 Task: Add Kuumba Made Zen Rain Fragrance Oil to the cart.
Action: Mouse moved to (243, 134)
Screenshot: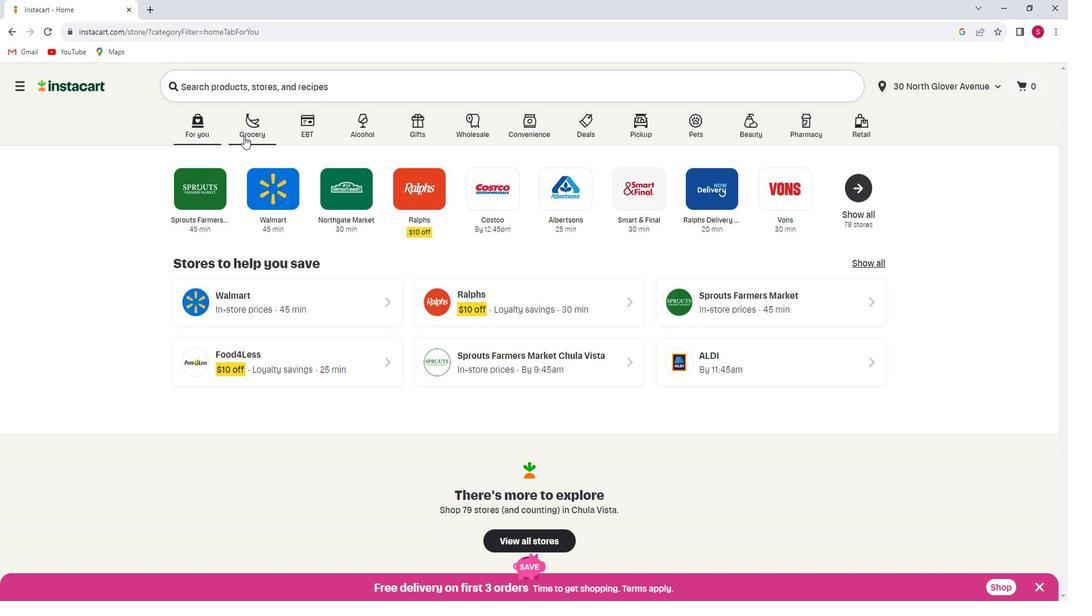 
Action: Mouse pressed left at (243, 134)
Screenshot: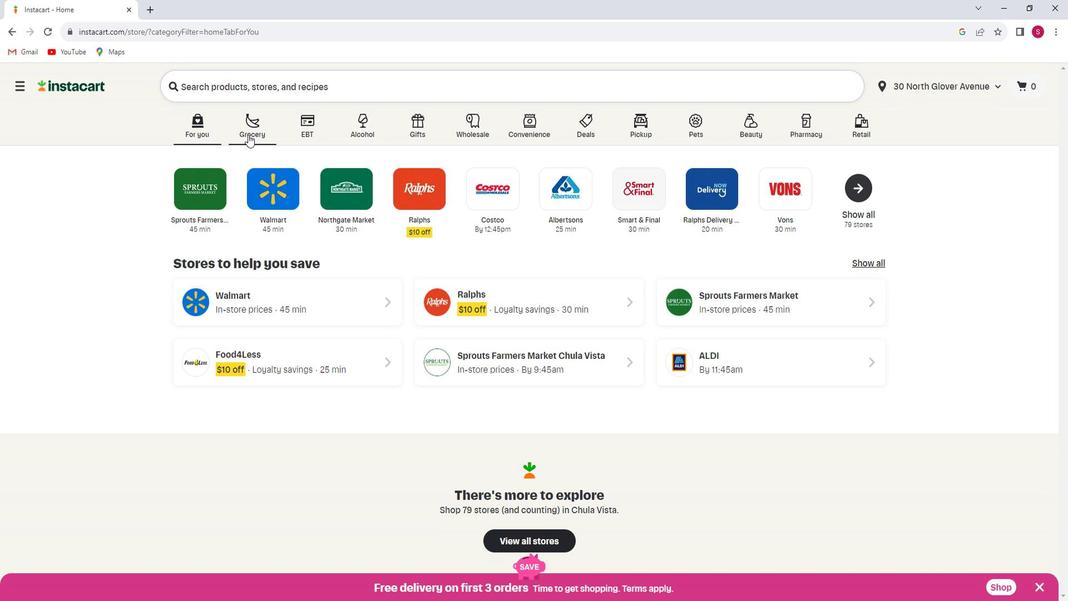 
Action: Mouse moved to (236, 329)
Screenshot: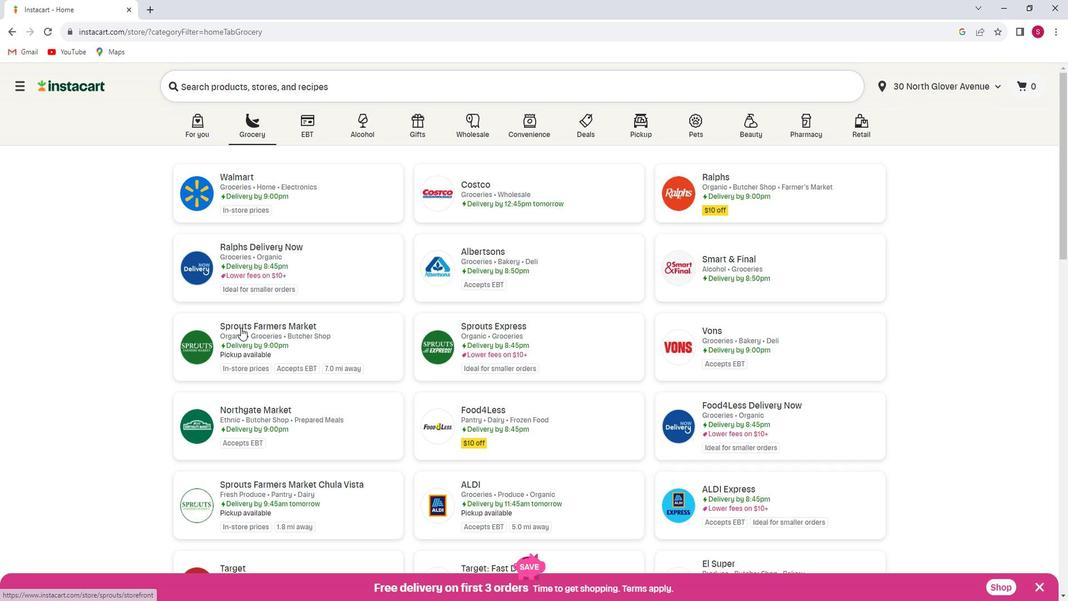 
Action: Mouse pressed left at (236, 329)
Screenshot: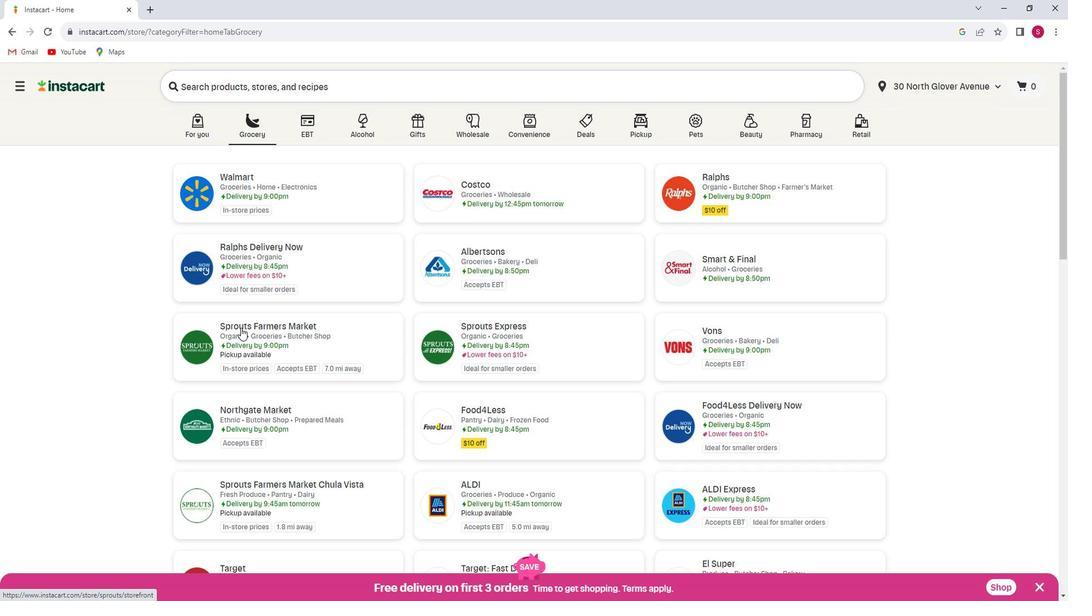
Action: Mouse moved to (94, 287)
Screenshot: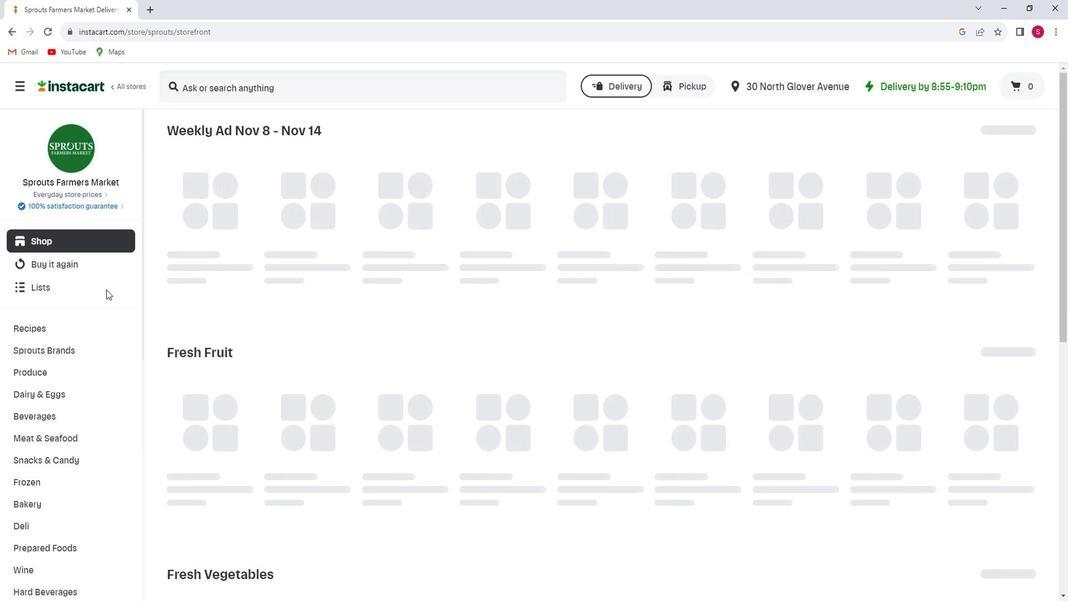 
Action: Mouse scrolled (94, 287) with delta (0, 0)
Screenshot: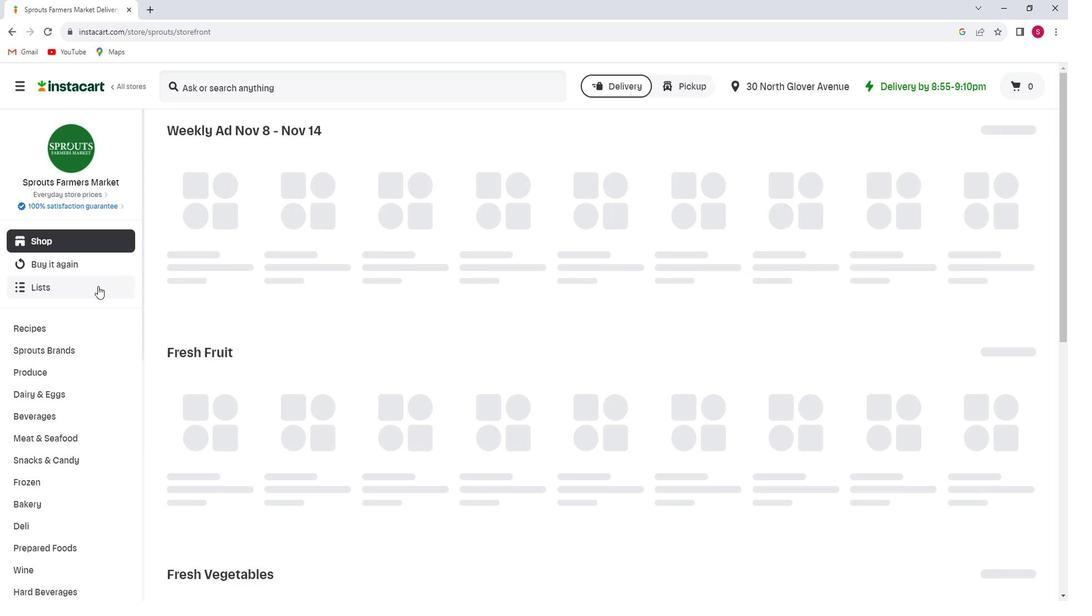 
Action: Mouse scrolled (94, 287) with delta (0, 0)
Screenshot: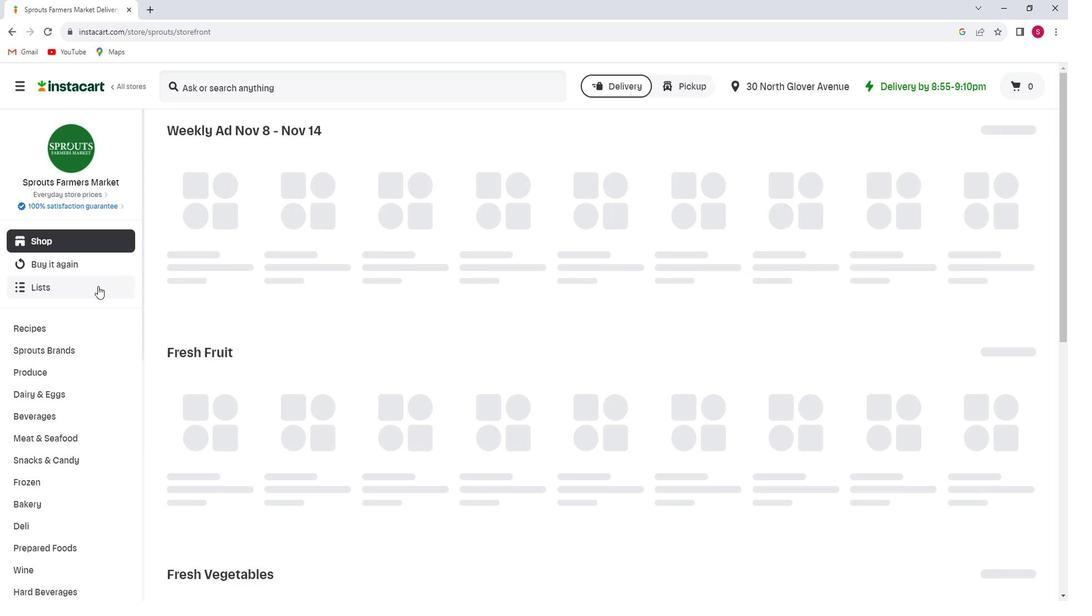 
Action: Mouse scrolled (94, 287) with delta (0, 0)
Screenshot: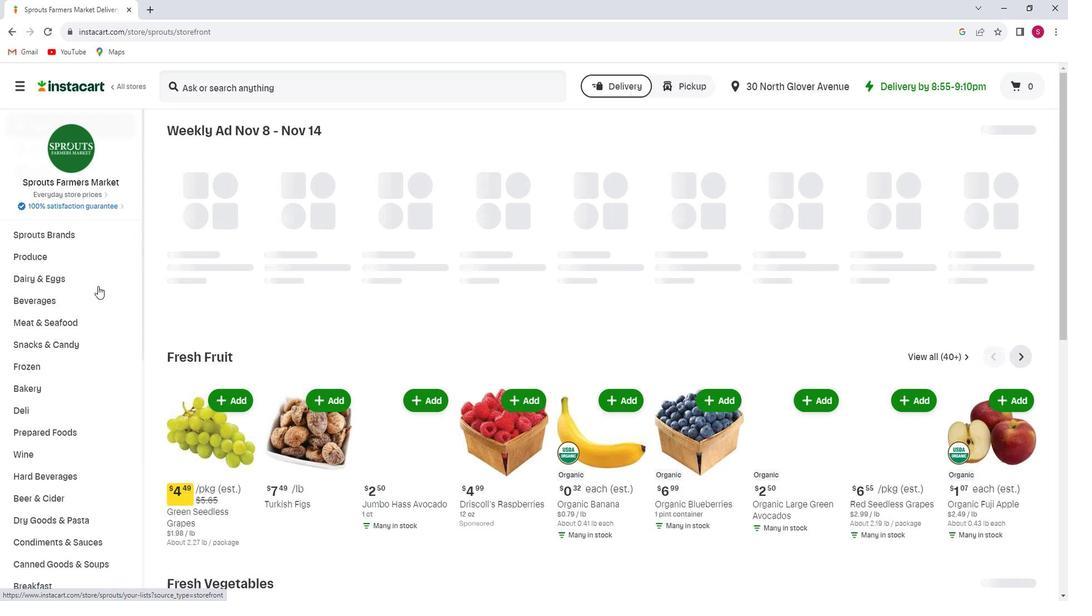 
Action: Mouse scrolled (94, 287) with delta (0, 0)
Screenshot: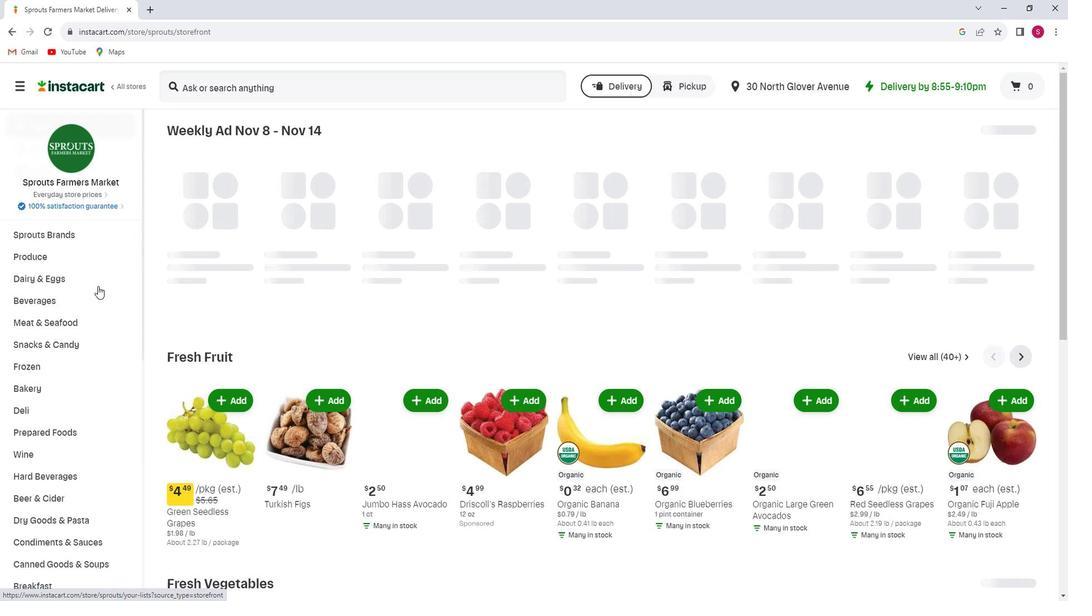 
Action: Mouse scrolled (94, 287) with delta (0, 0)
Screenshot: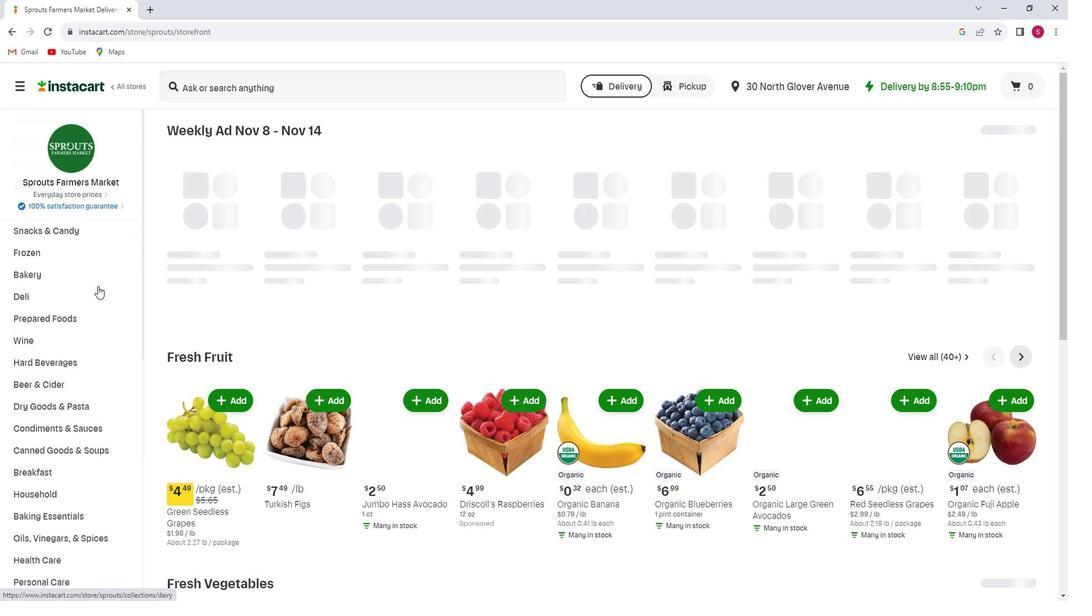 
Action: Mouse scrolled (94, 287) with delta (0, 0)
Screenshot: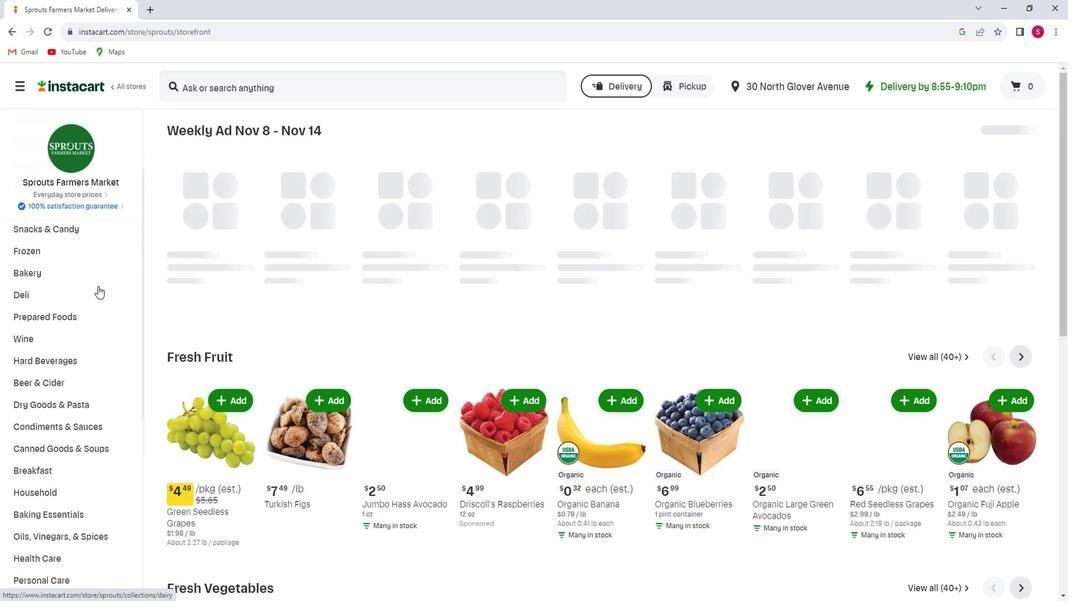 
Action: Mouse moved to (94, 288)
Screenshot: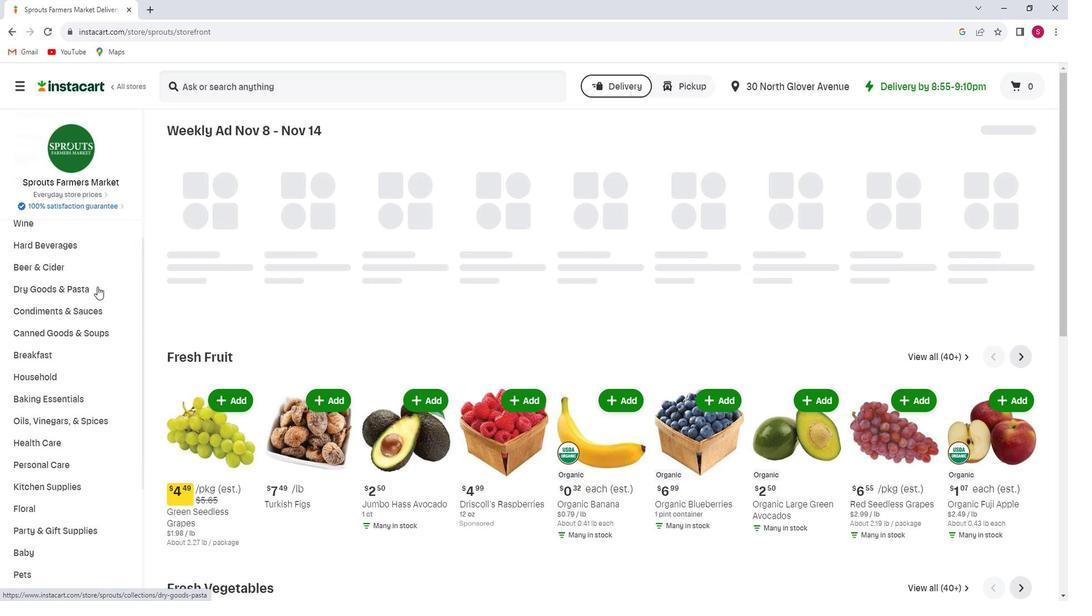 
Action: Mouse scrolled (94, 287) with delta (0, 0)
Screenshot: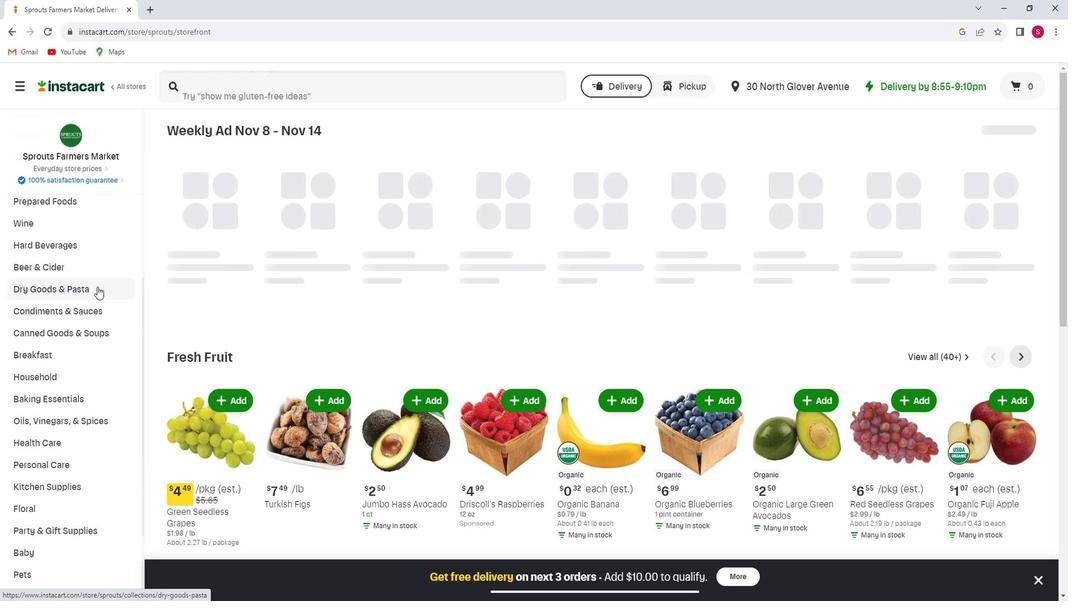 
Action: Mouse scrolled (94, 287) with delta (0, 0)
Screenshot: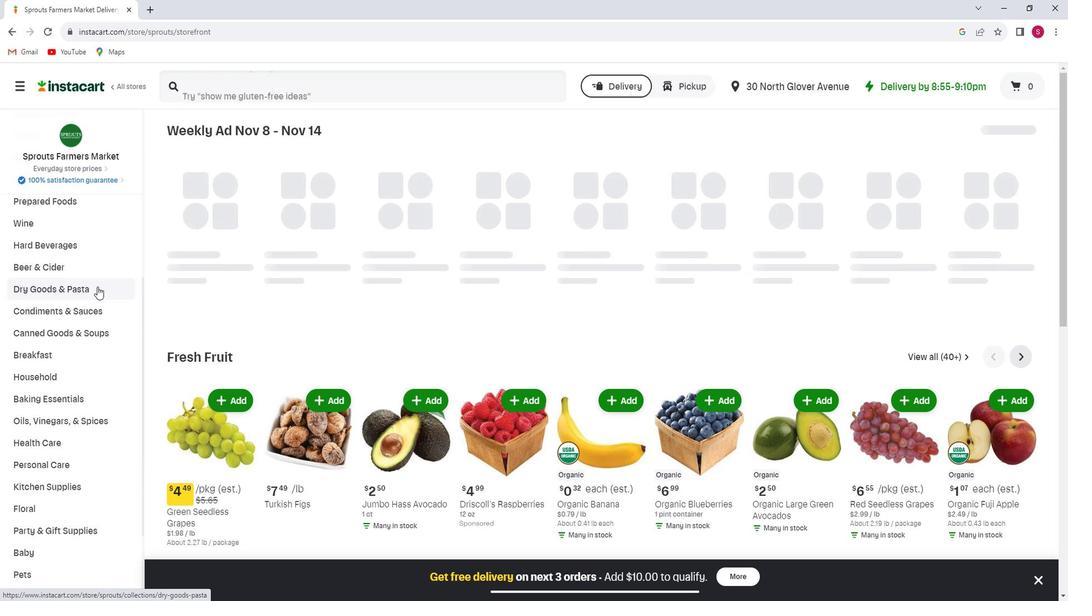 
Action: Mouse moved to (61, 413)
Screenshot: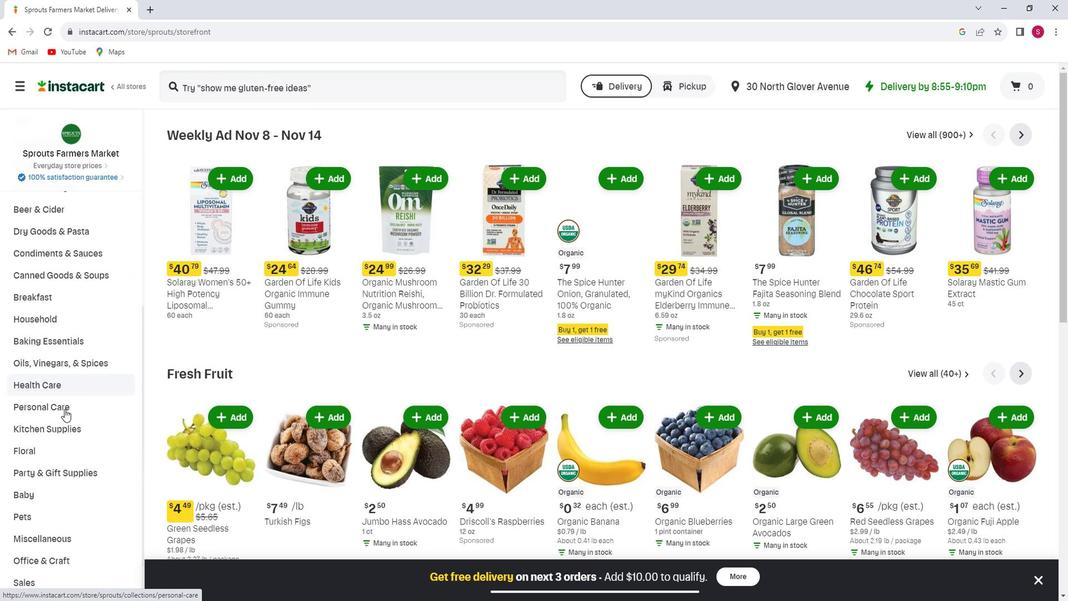 
Action: Mouse pressed left at (61, 413)
Screenshot: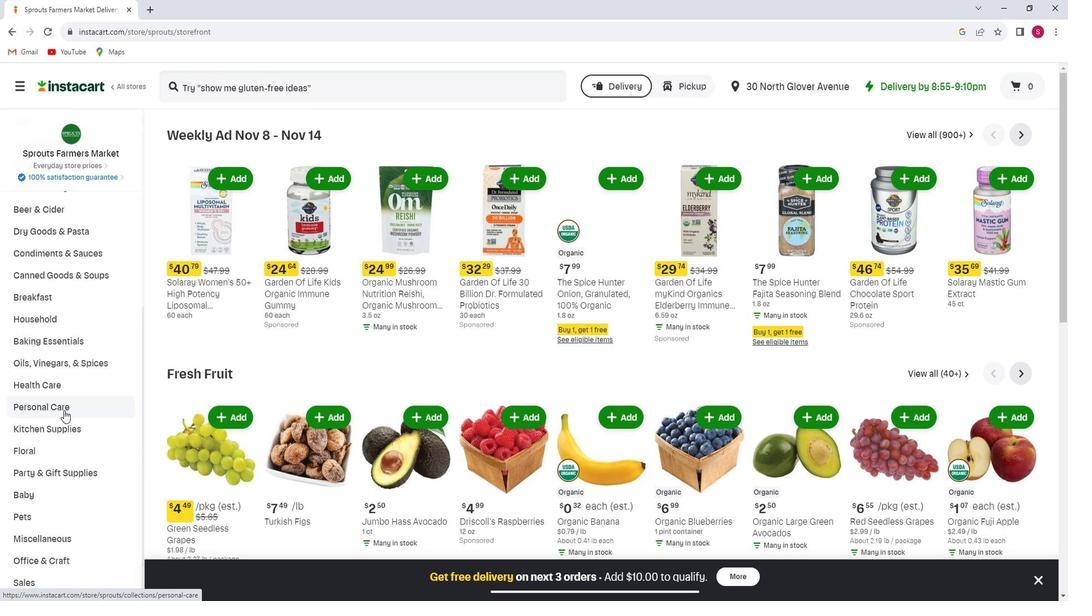 
Action: Mouse moved to (81, 432)
Screenshot: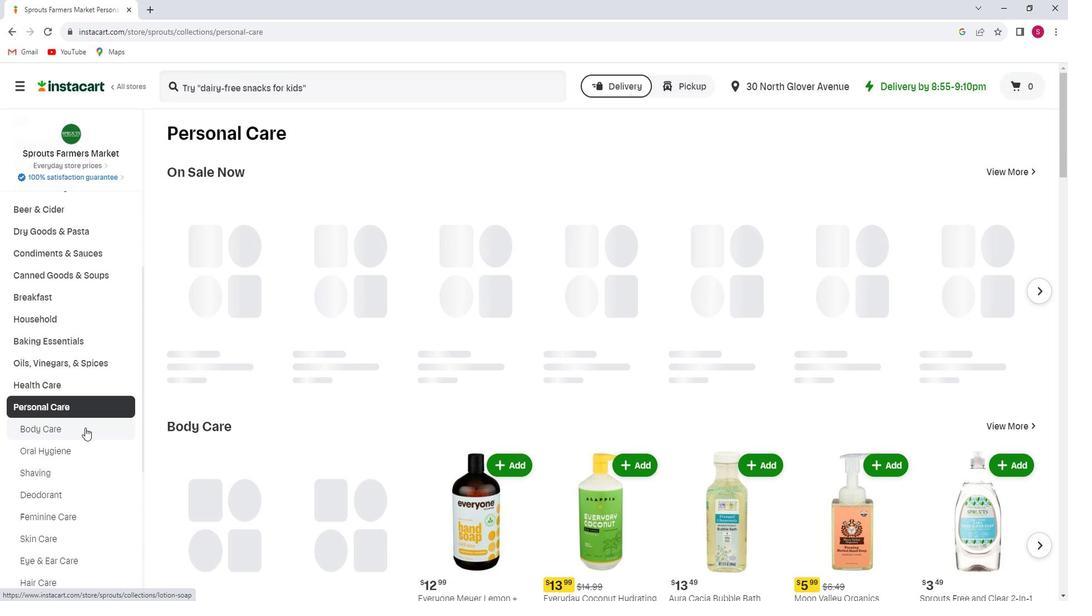 
Action: Mouse scrolled (81, 432) with delta (0, 0)
Screenshot: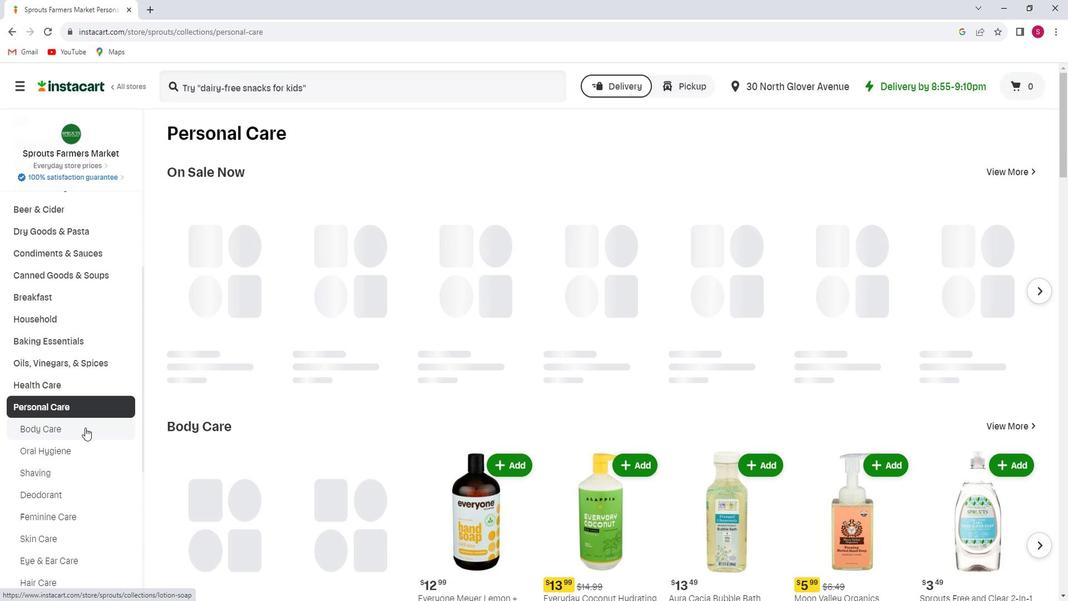 
Action: Mouse moved to (81, 433)
Screenshot: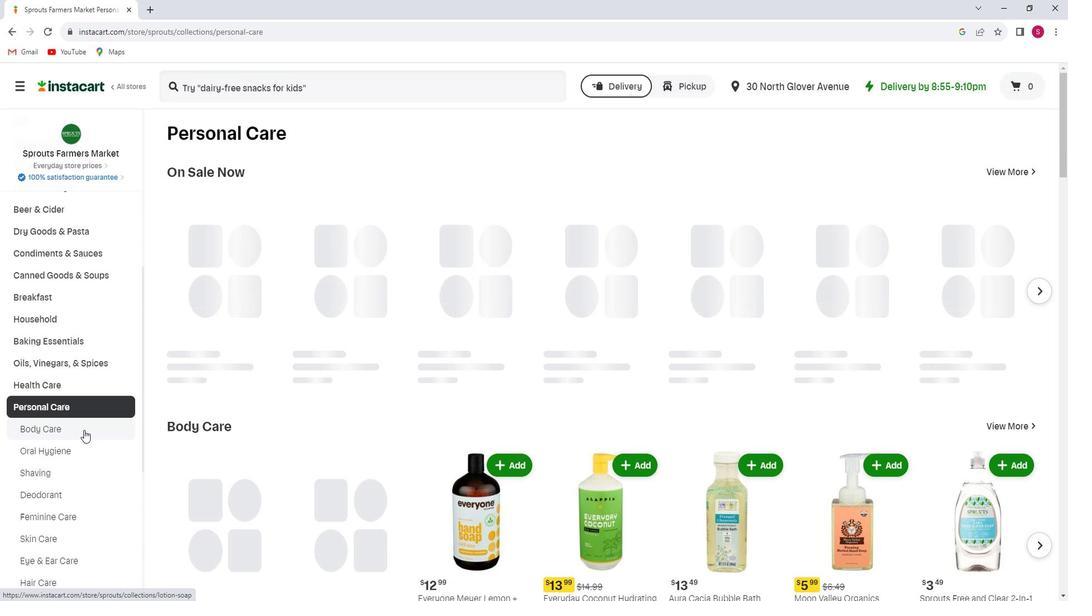 
Action: Mouse scrolled (81, 432) with delta (0, 0)
Screenshot: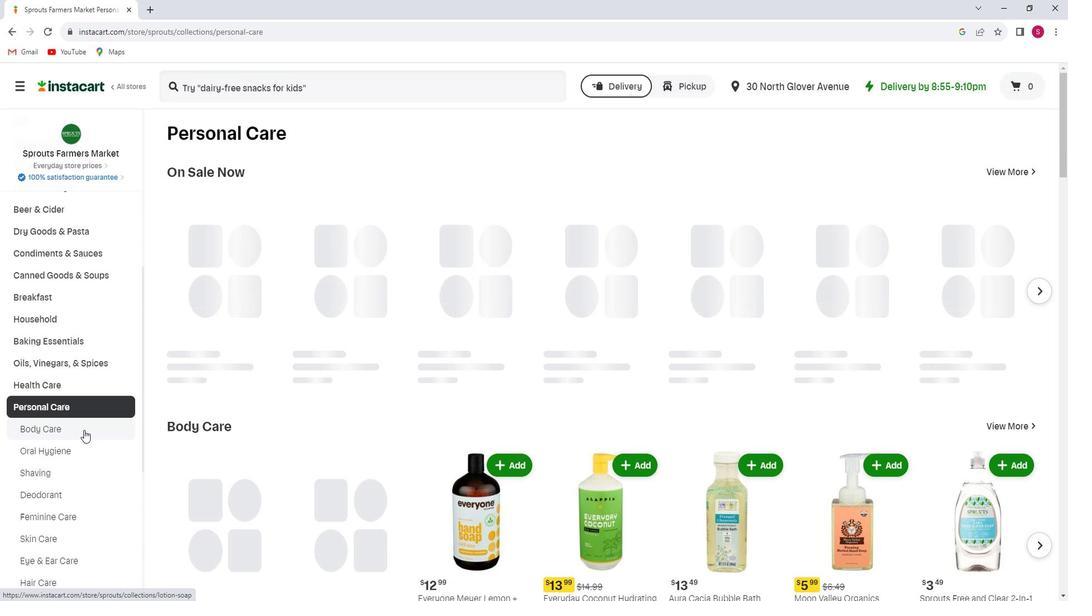 
Action: Mouse moved to (81, 433)
Screenshot: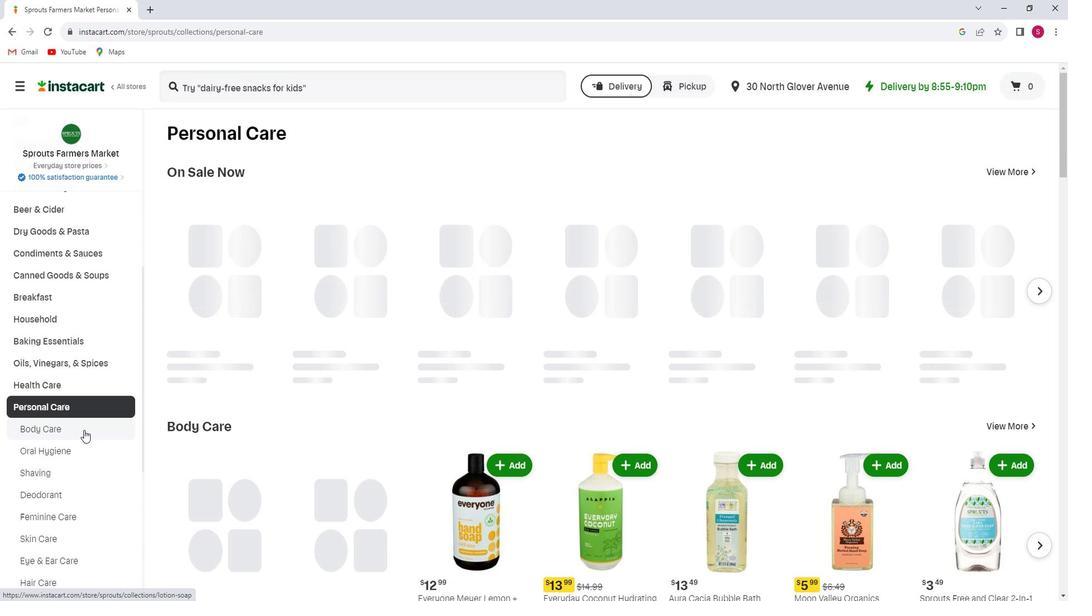 
Action: Mouse scrolled (81, 433) with delta (0, 0)
Screenshot: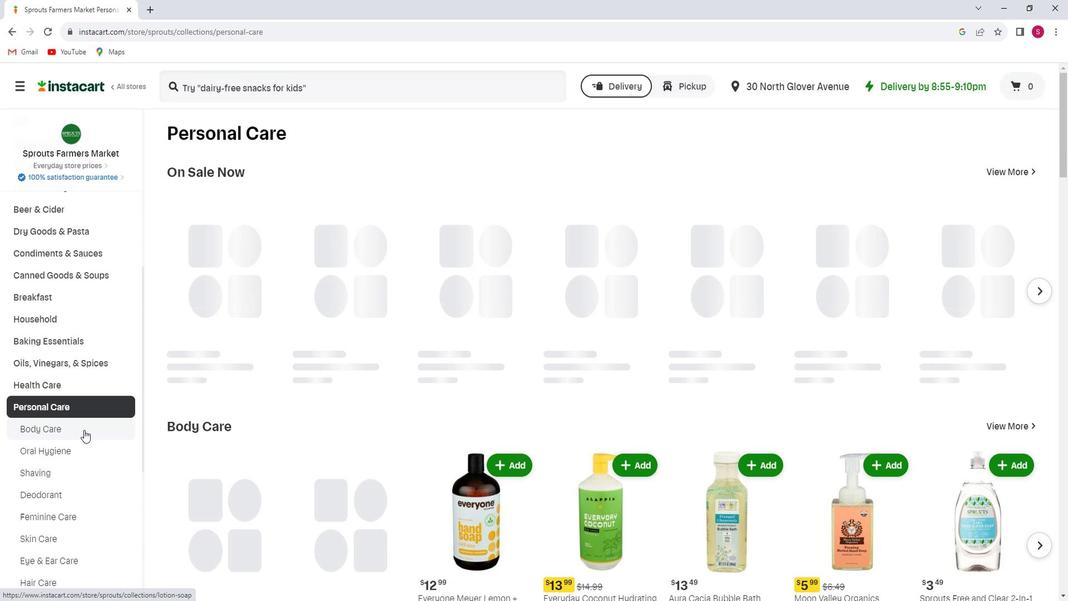 
Action: Mouse moved to (81, 434)
Screenshot: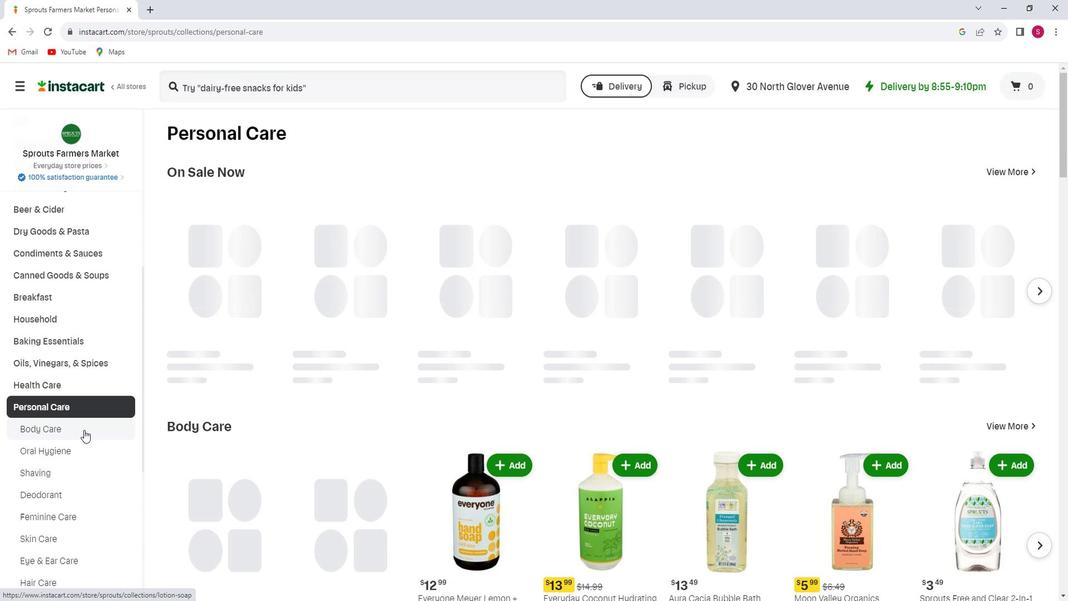 
Action: Mouse scrolled (81, 434) with delta (0, 0)
Screenshot: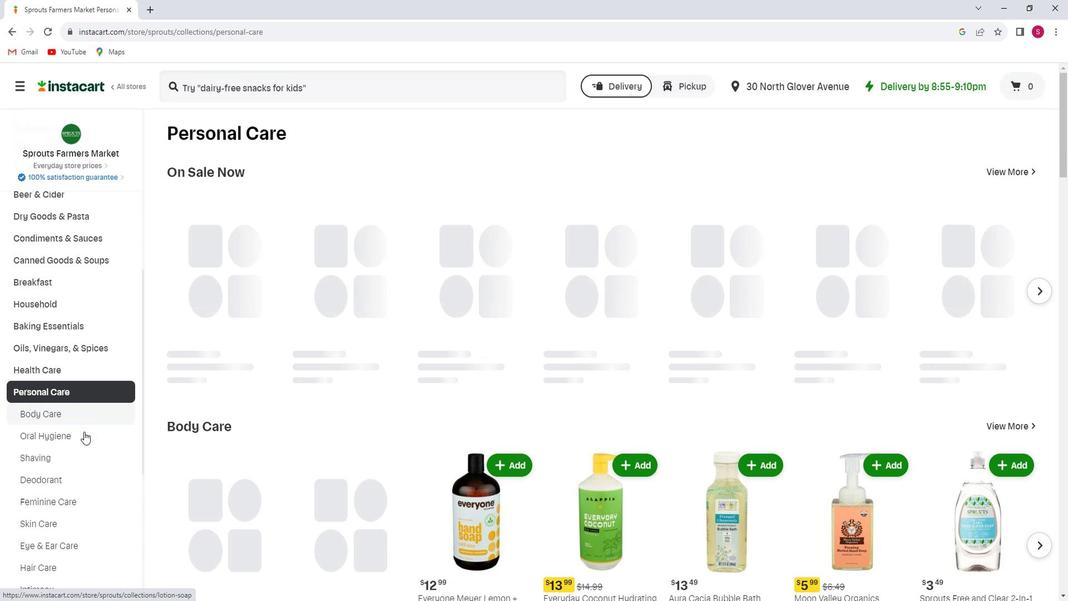 
Action: Mouse moved to (62, 449)
Screenshot: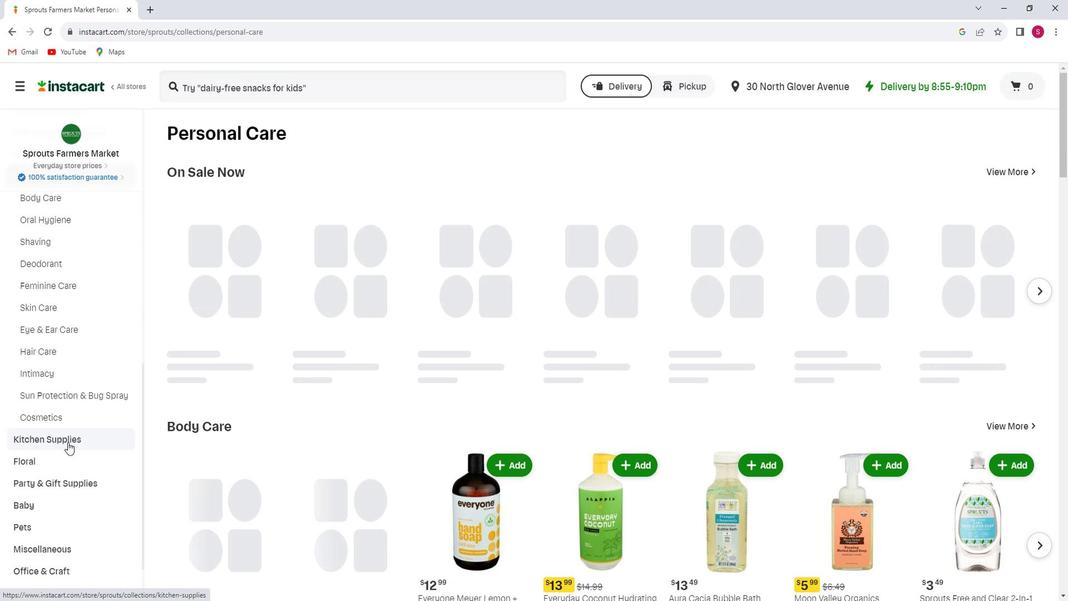 
Action: Mouse scrolled (62, 449) with delta (0, 0)
Screenshot: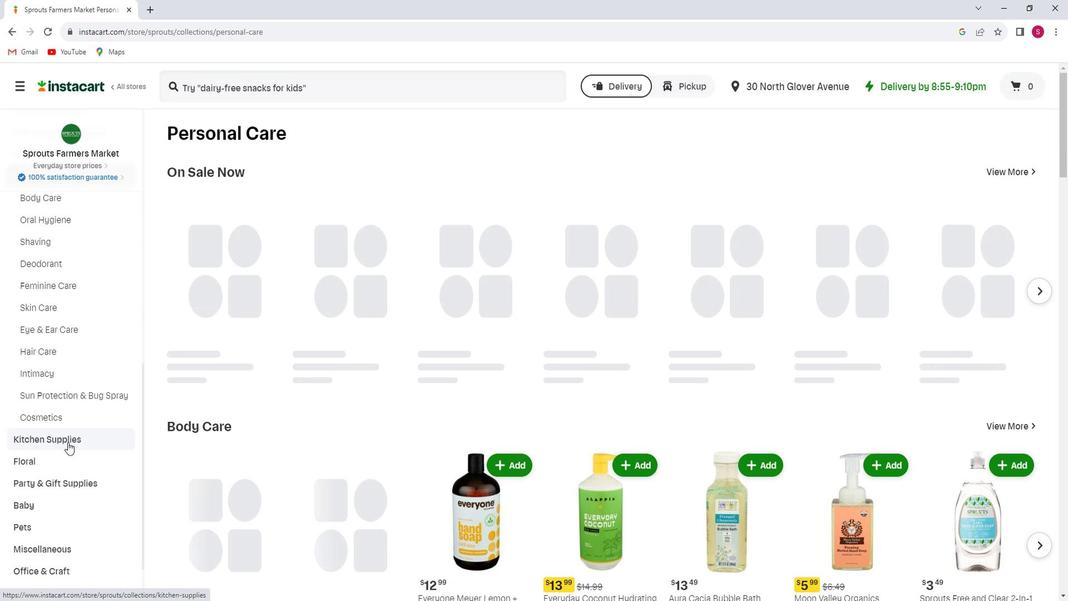 
Action: Mouse moved to (75, 364)
Screenshot: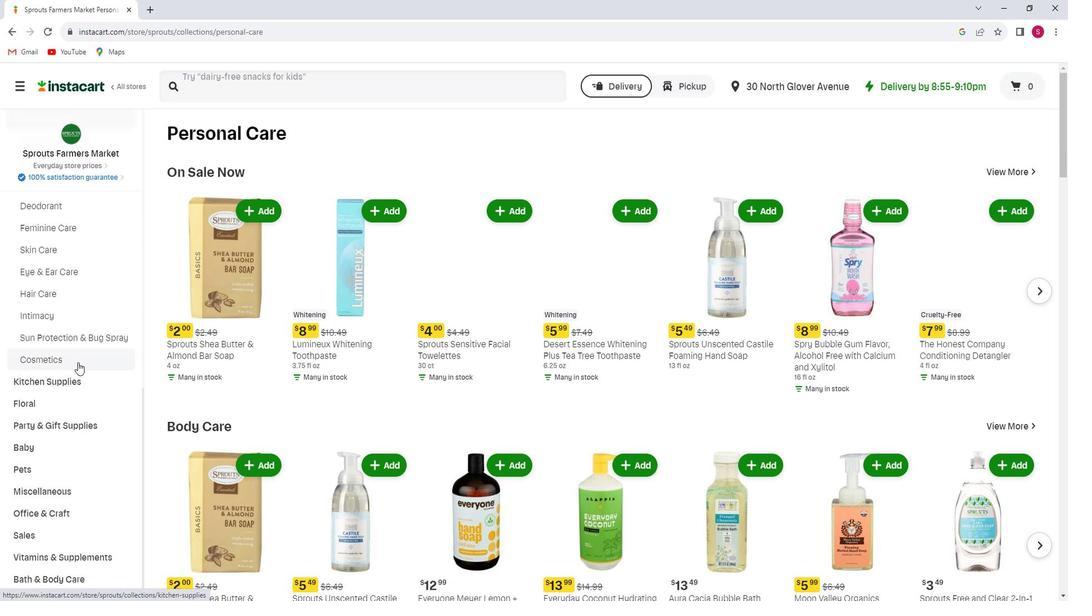 
Action: Mouse pressed left at (75, 364)
Screenshot: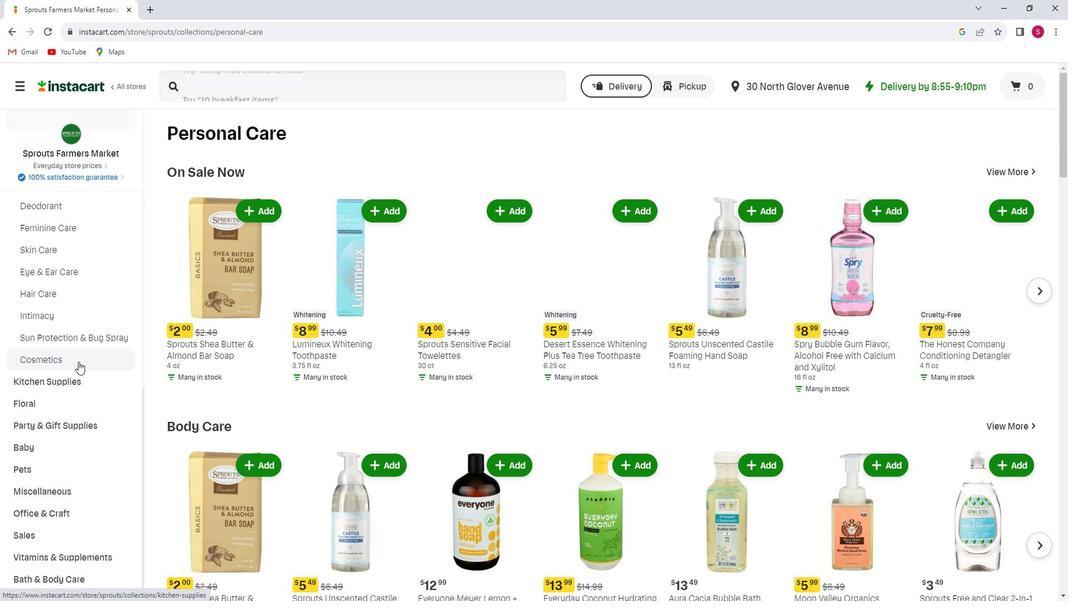 
Action: Mouse moved to (337, 179)
Screenshot: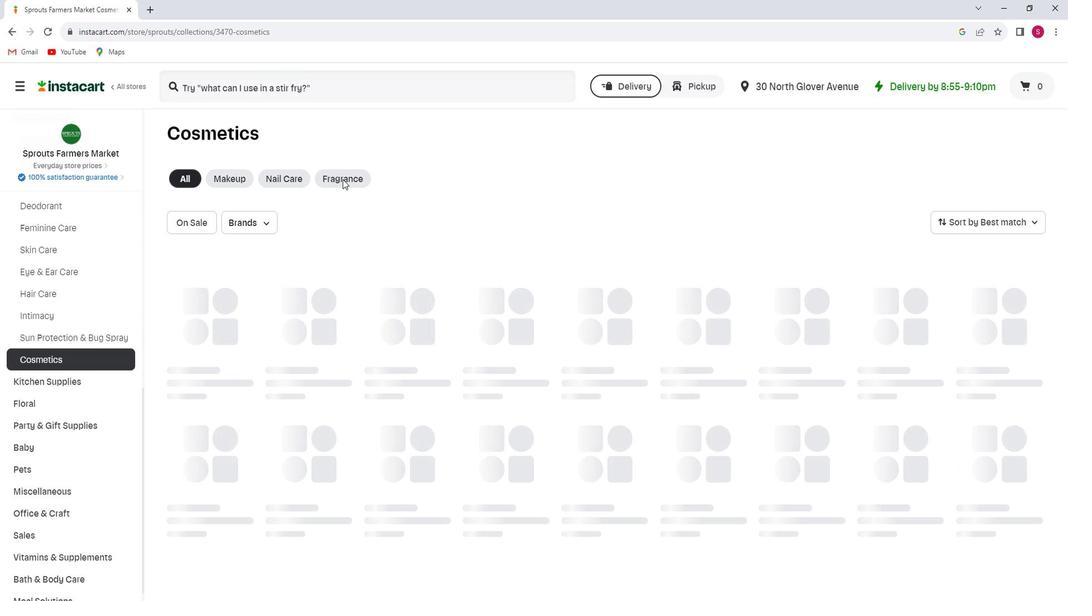 
Action: Mouse pressed left at (337, 179)
Screenshot: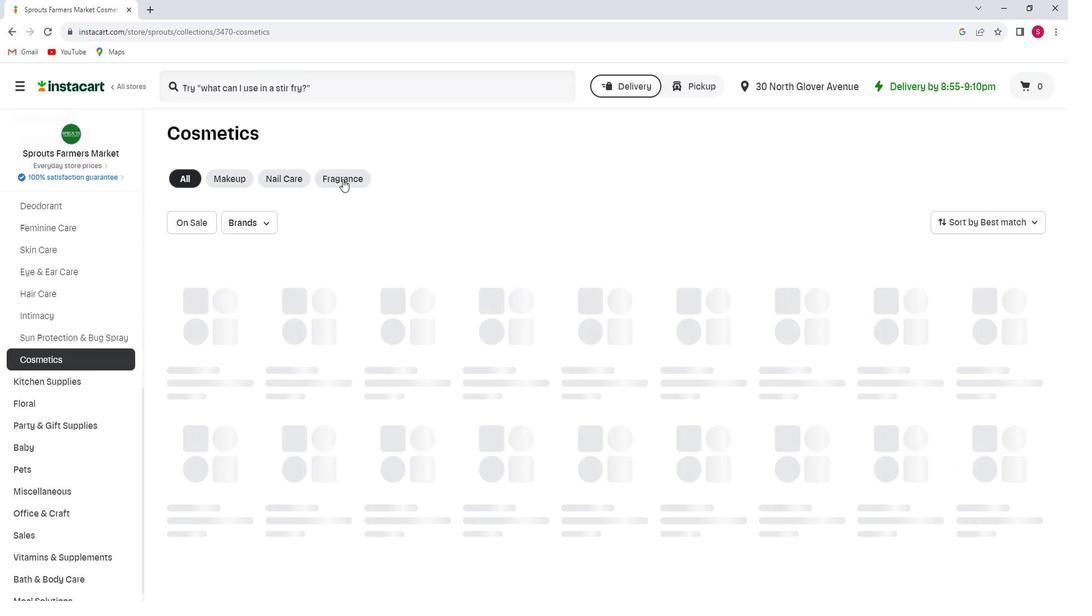 
Action: Mouse moved to (263, 87)
Screenshot: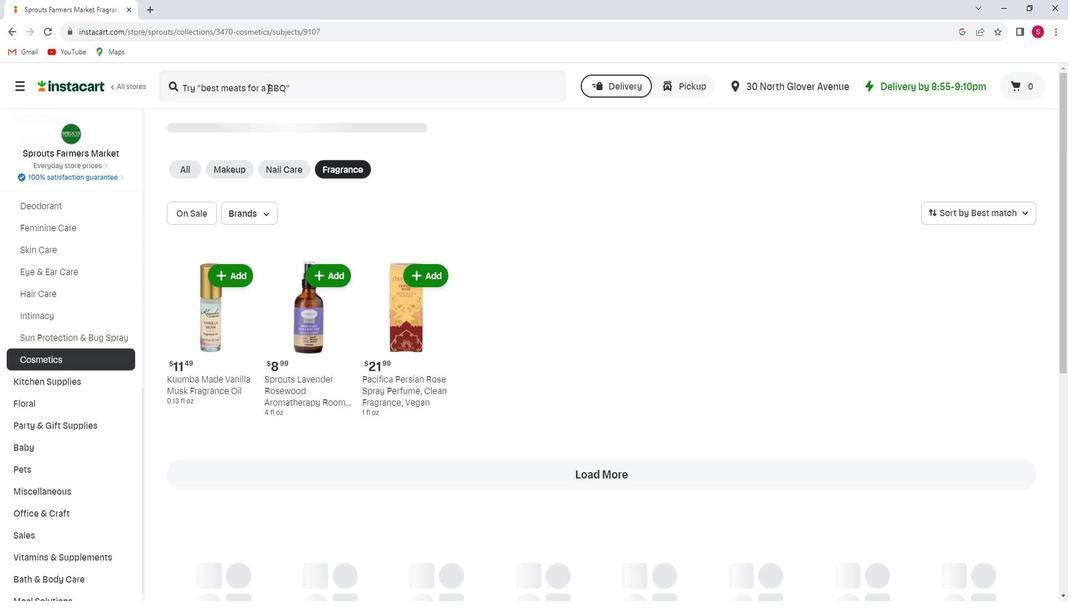
Action: Mouse pressed left at (263, 87)
Screenshot: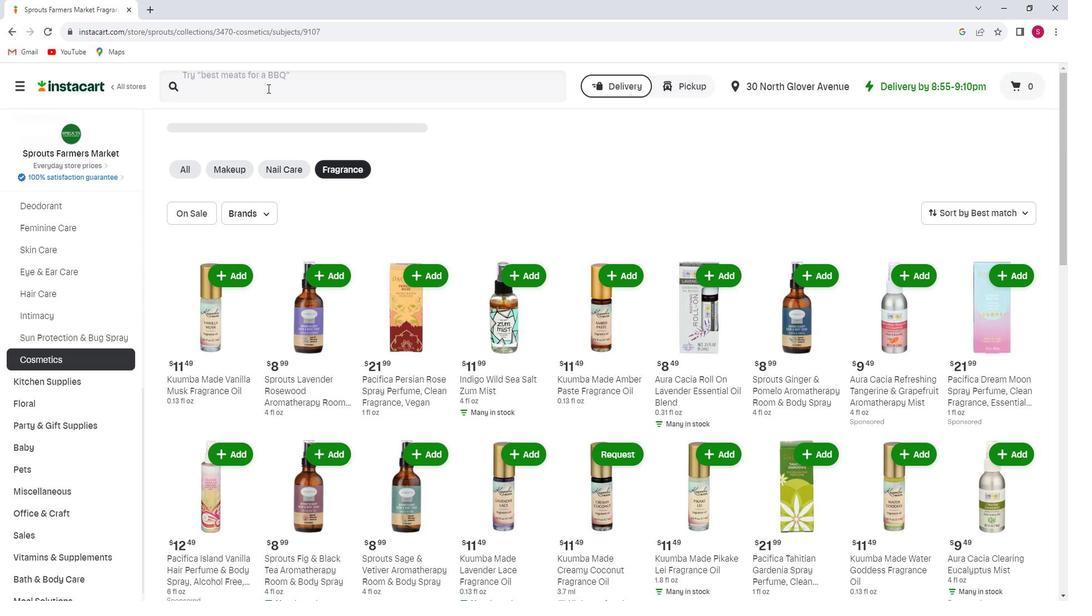 
Action: Key pressed <Key.shift>Kuumba<Key.space><Key.shift>Made<Key.space><Key.shift>Zen<Key.space><Key.shift>Rain<Key.space><Key.shift>Fragrance<Key.space><Key.shift>Oil<Key.enter>
Screenshot: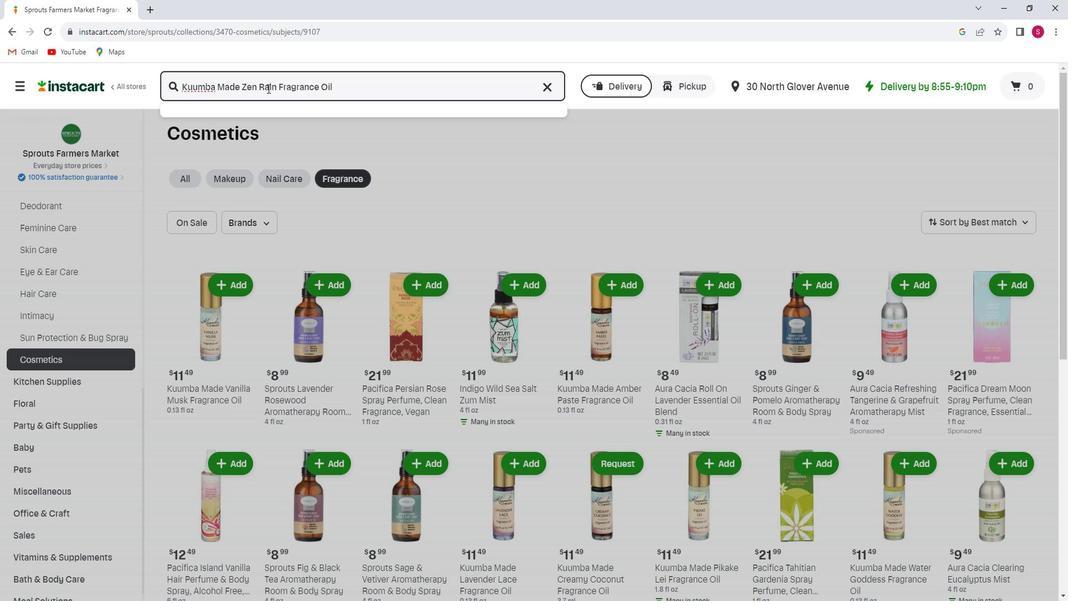 
Action: Mouse moved to (349, 257)
Screenshot: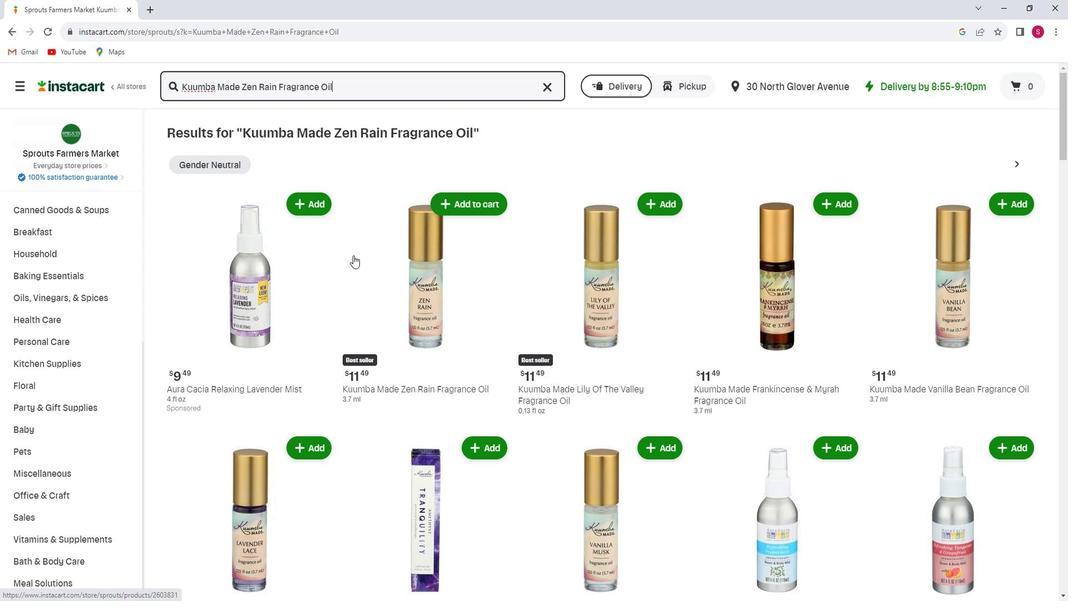 
Action: Mouse scrolled (349, 257) with delta (0, 0)
Screenshot: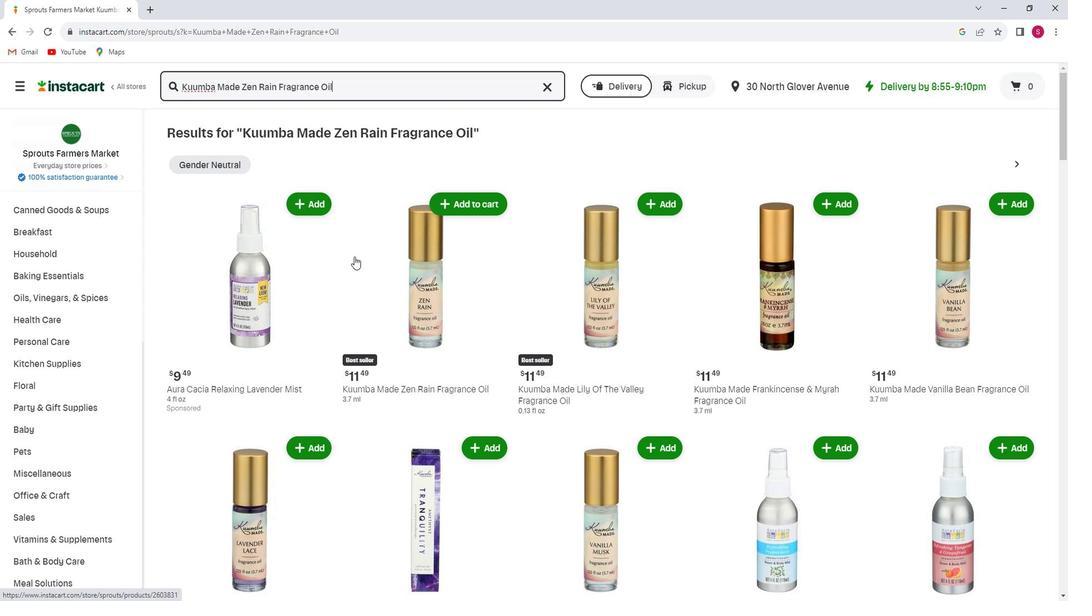 
Action: Mouse moved to (469, 137)
Screenshot: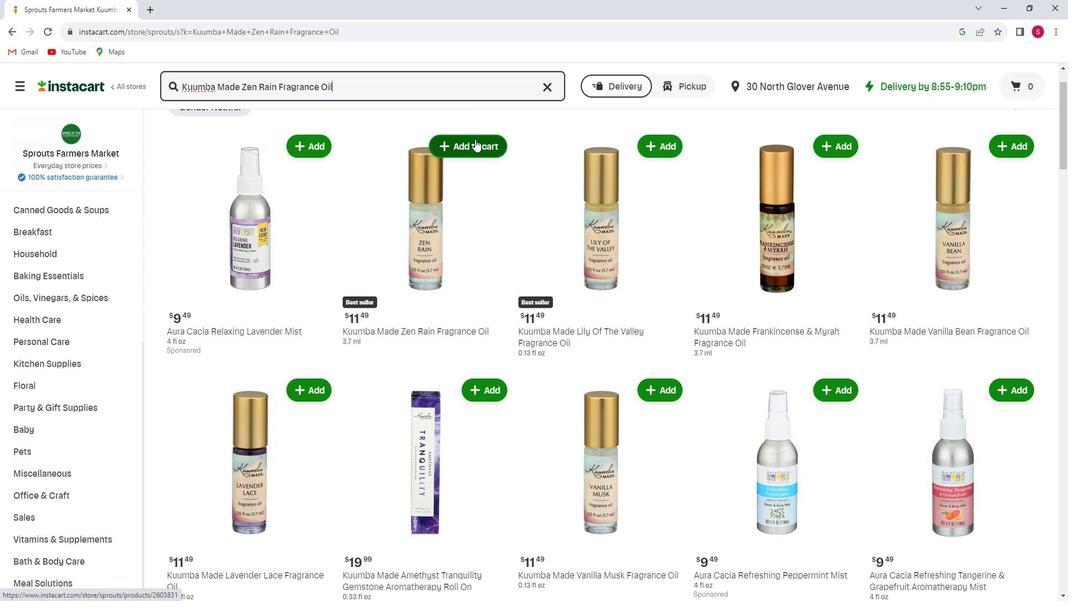 
Action: Mouse pressed left at (469, 137)
Screenshot: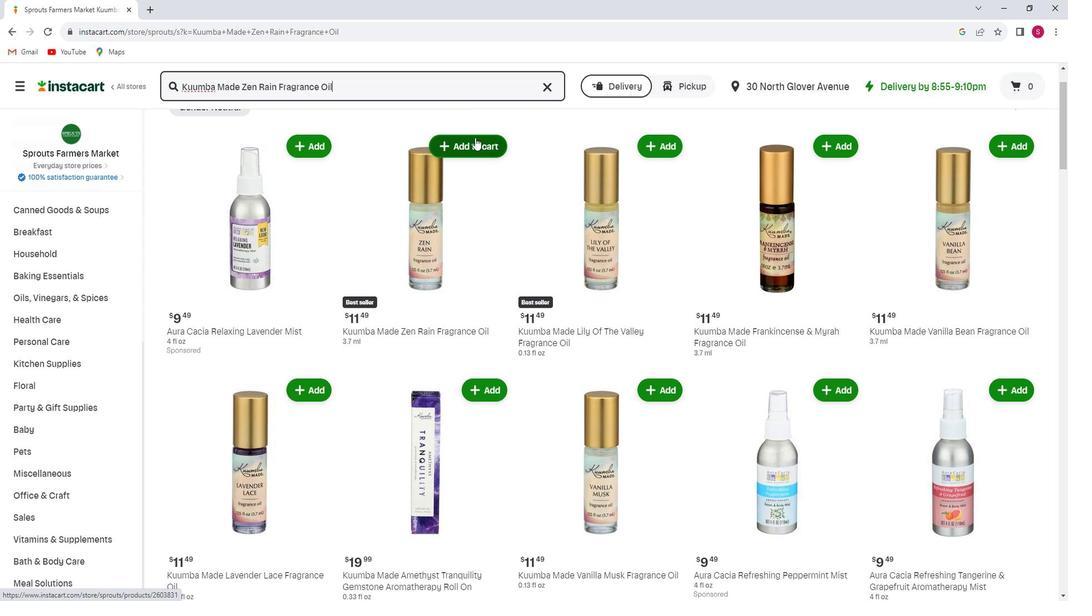 
Action: Mouse moved to (472, 149)
Screenshot: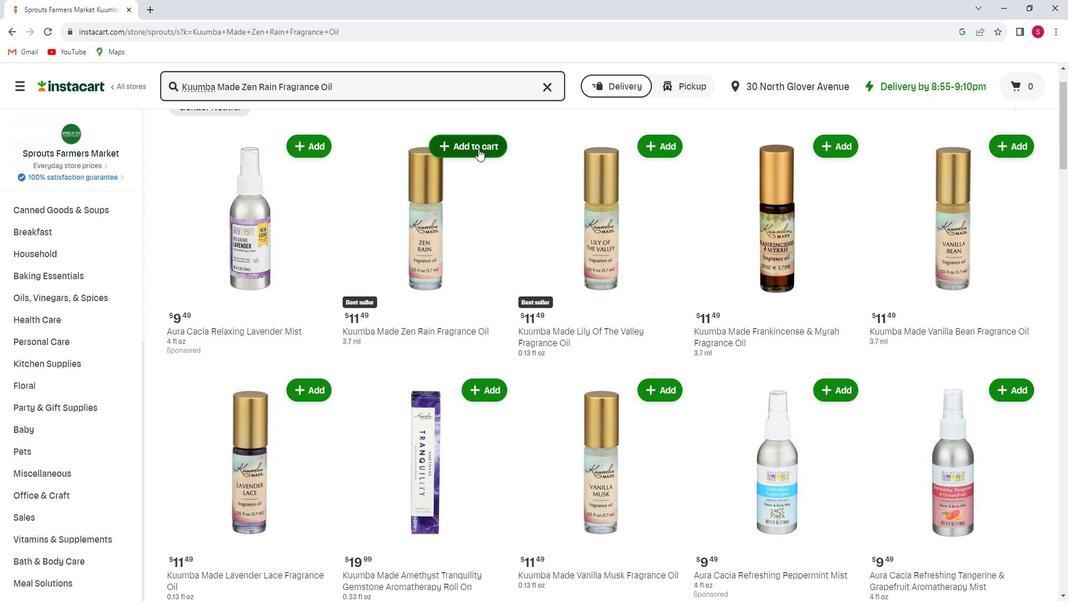 
Action: Mouse pressed left at (472, 149)
Screenshot: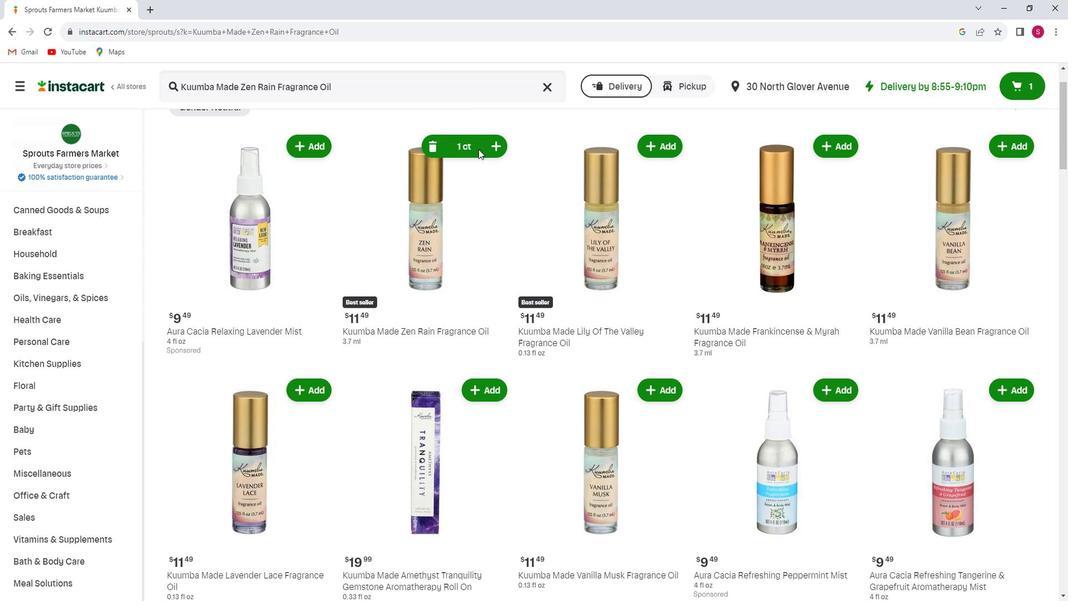 
Action: Mouse moved to (472, 149)
Screenshot: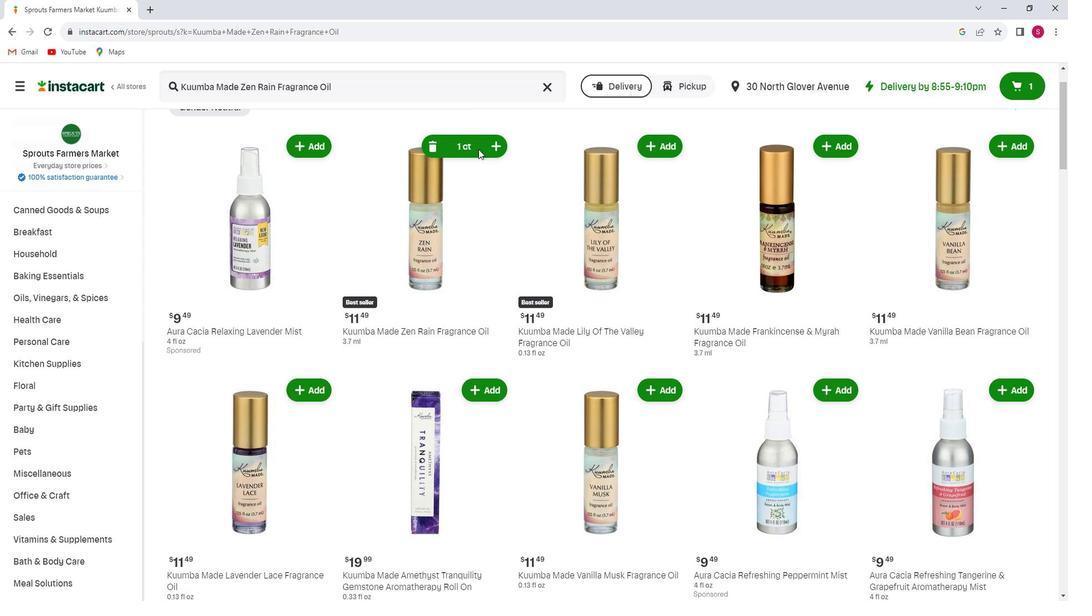 
